 Task: Set the Layer B modulation for the ISDB-T reception parameter to 8-PSK.
Action: Mouse moved to (150, 83)
Screenshot: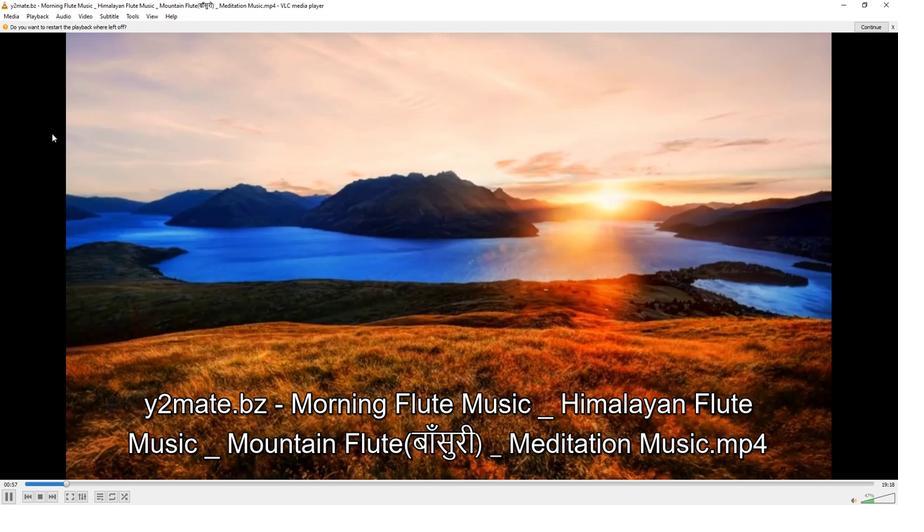 
Action: Mouse pressed left at (150, 83)
Screenshot: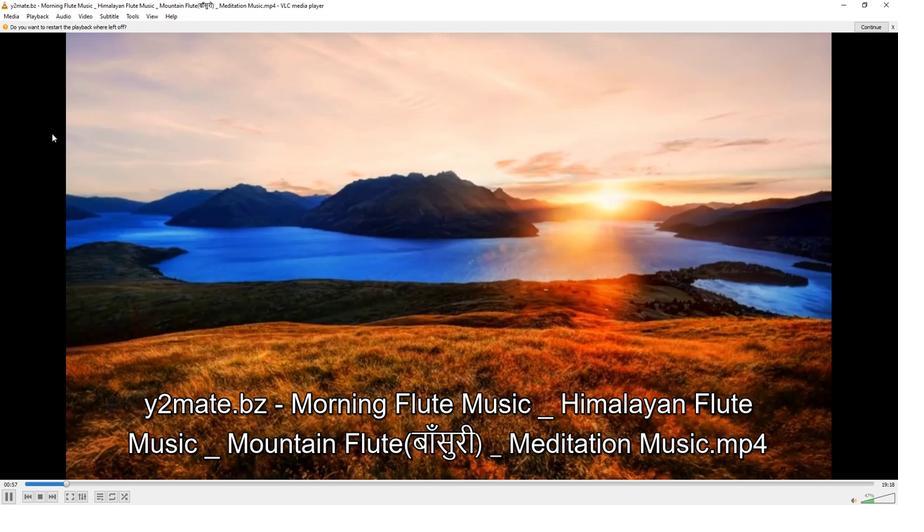 
Action: Mouse moved to (150, 88)
Screenshot: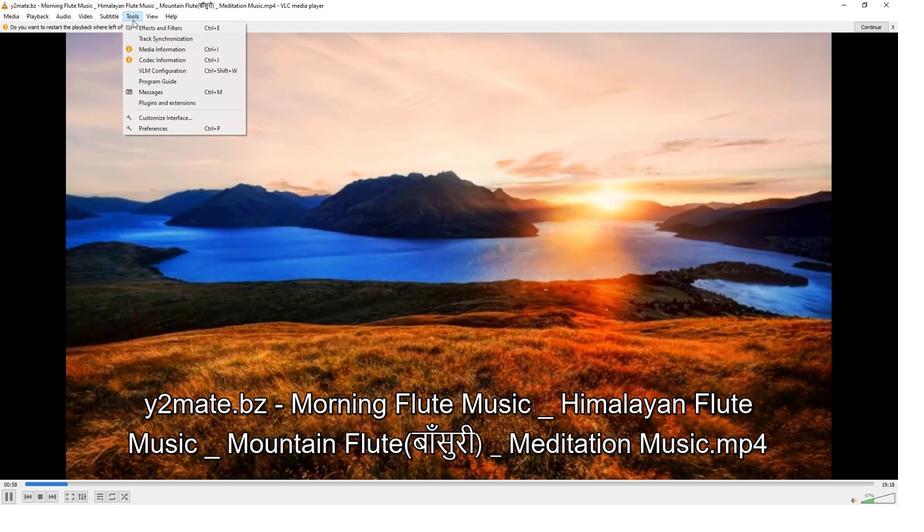 
Action: Mouse pressed left at (150, 88)
Screenshot: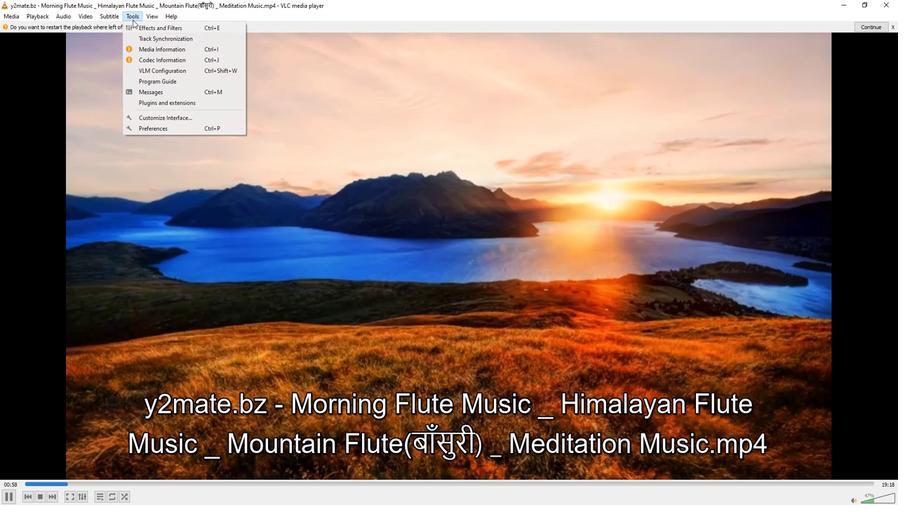 
Action: Mouse moved to (154, 176)
Screenshot: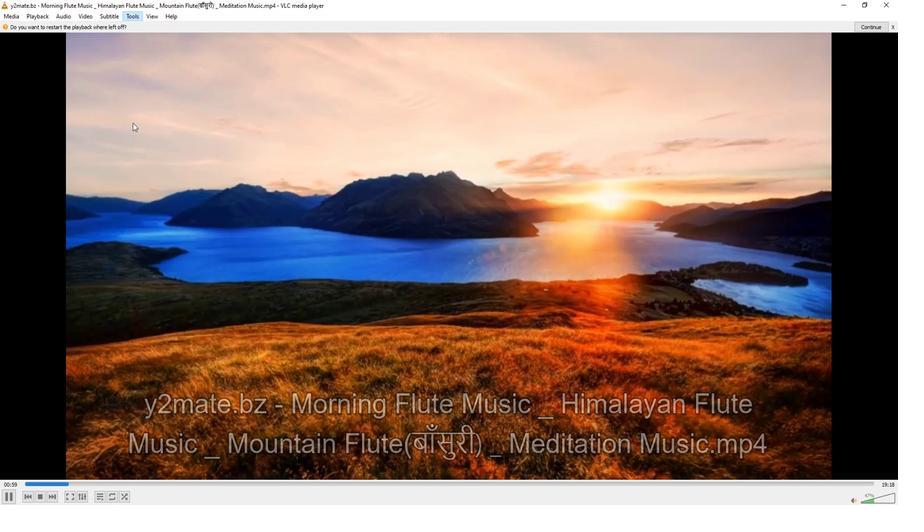 
Action: Mouse pressed left at (154, 176)
Screenshot: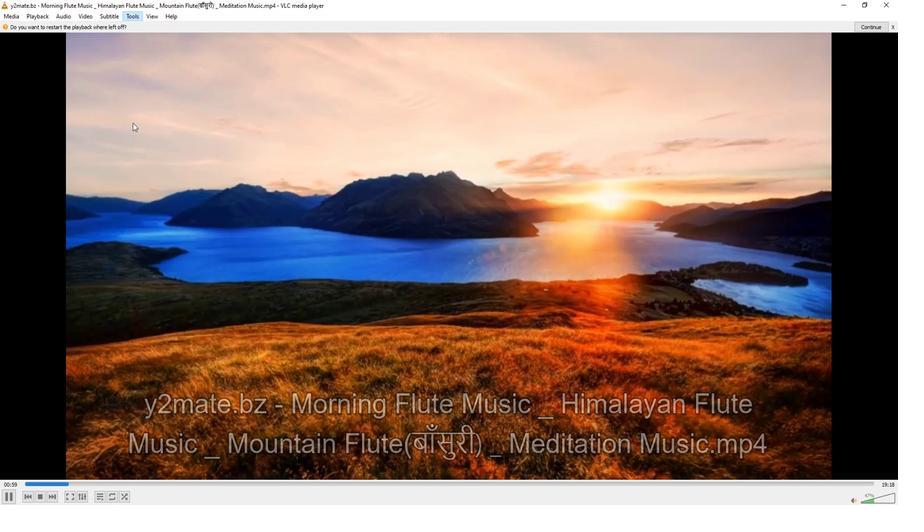 
Action: Mouse moved to (306, 406)
Screenshot: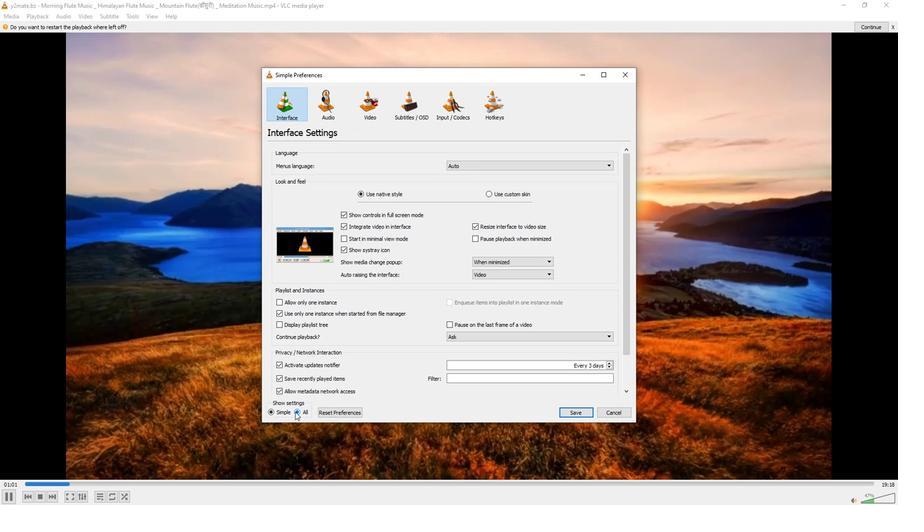 
Action: Mouse pressed left at (306, 406)
Screenshot: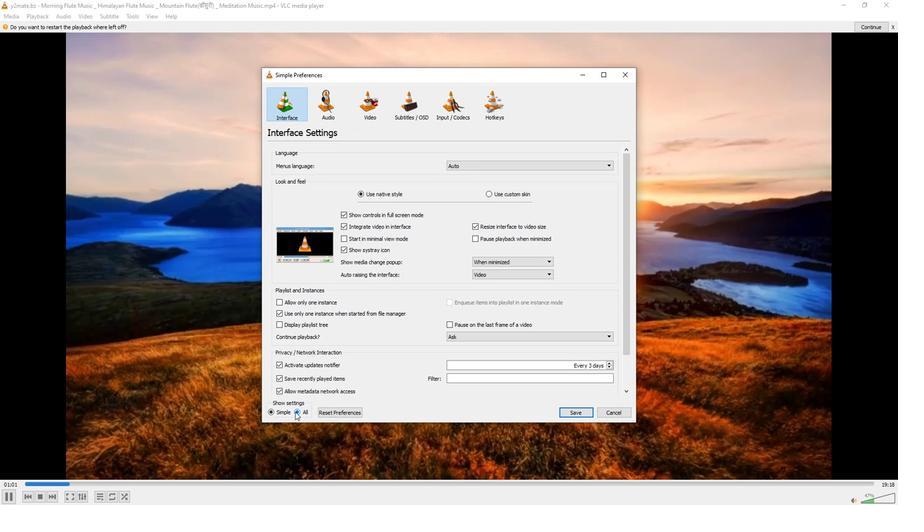
Action: Mouse moved to (294, 278)
Screenshot: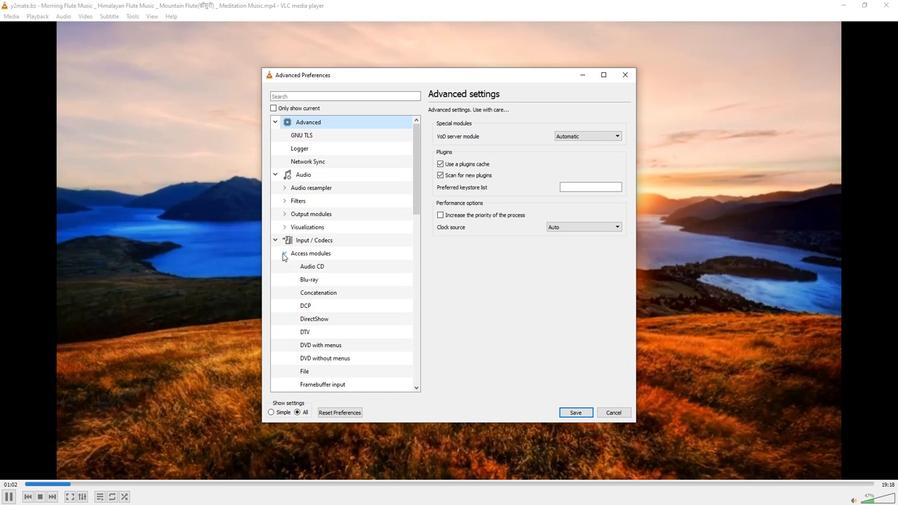 
Action: Mouse pressed left at (294, 278)
Screenshot: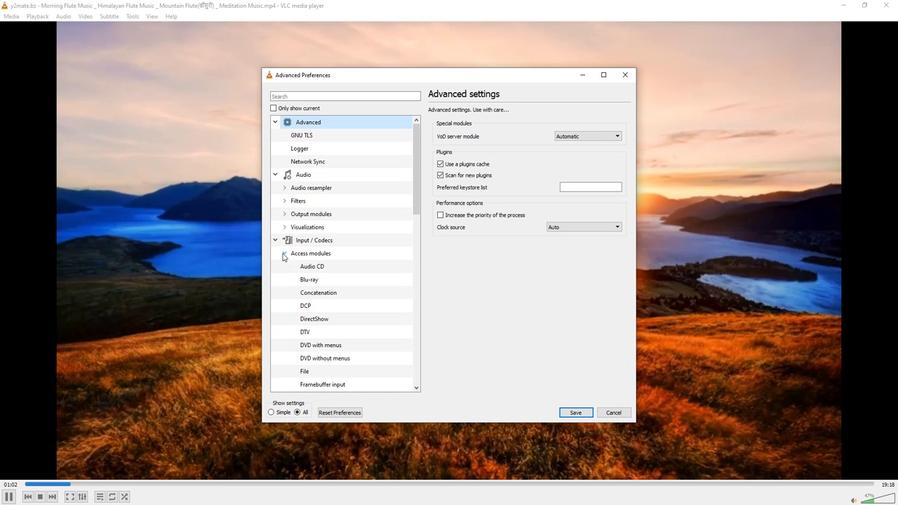 
Action: Mouse moved to (310, 337)
Screenshot: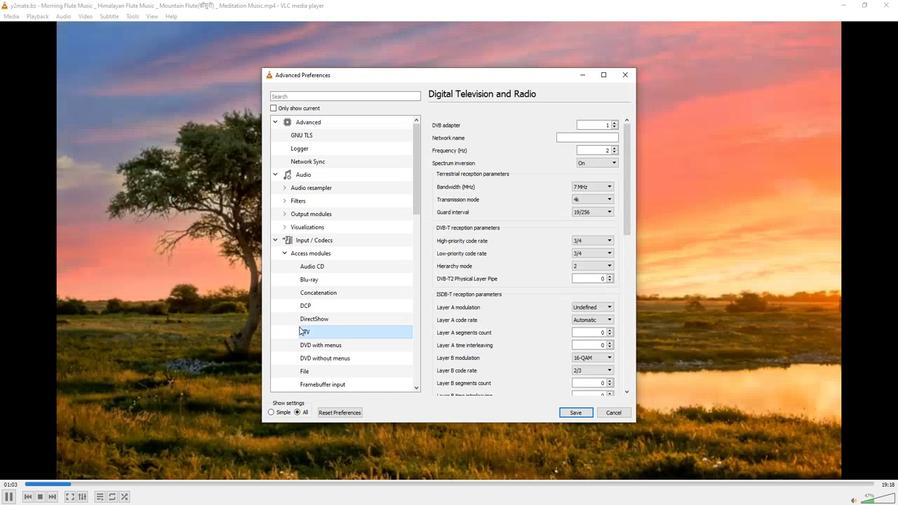 
Action: Mouse pressed left at (310, 337)
Screenshot: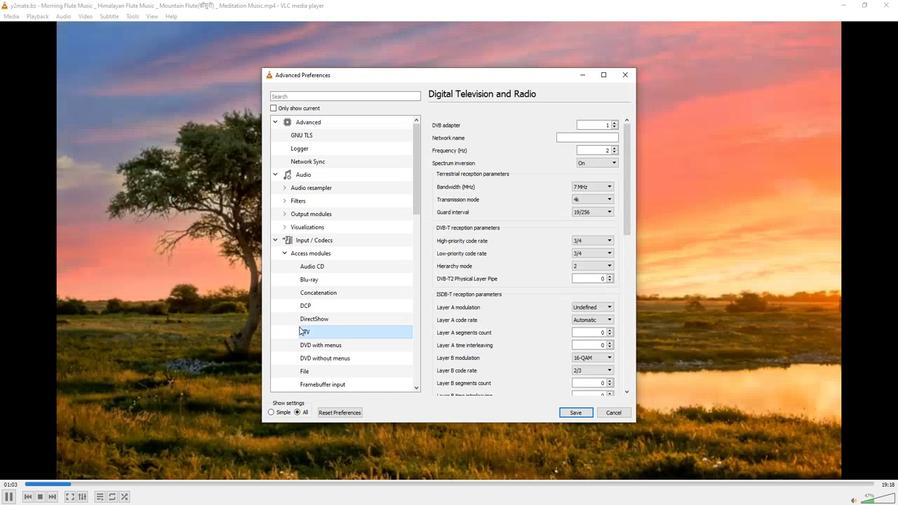 
Action: Mouse moved to (602, 364)
Screenshot: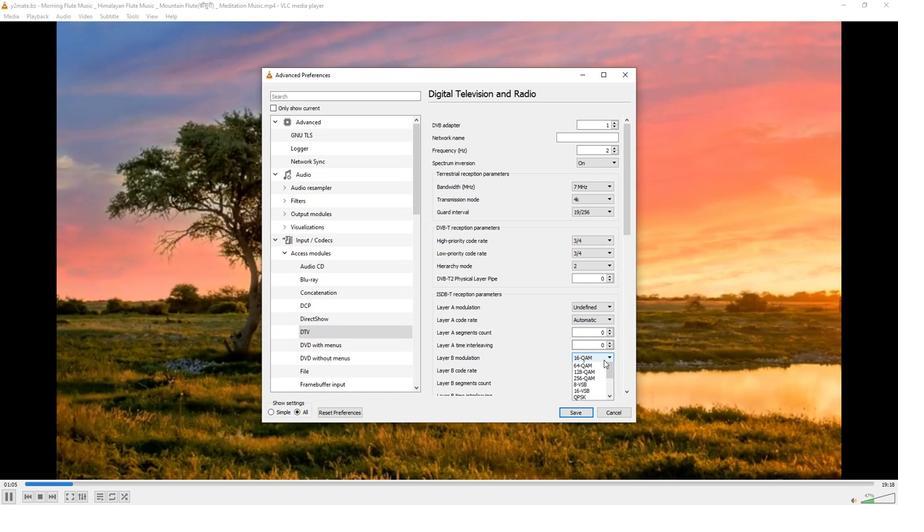 
Action: Mouse pressed left at (602, 364)
Screenshot: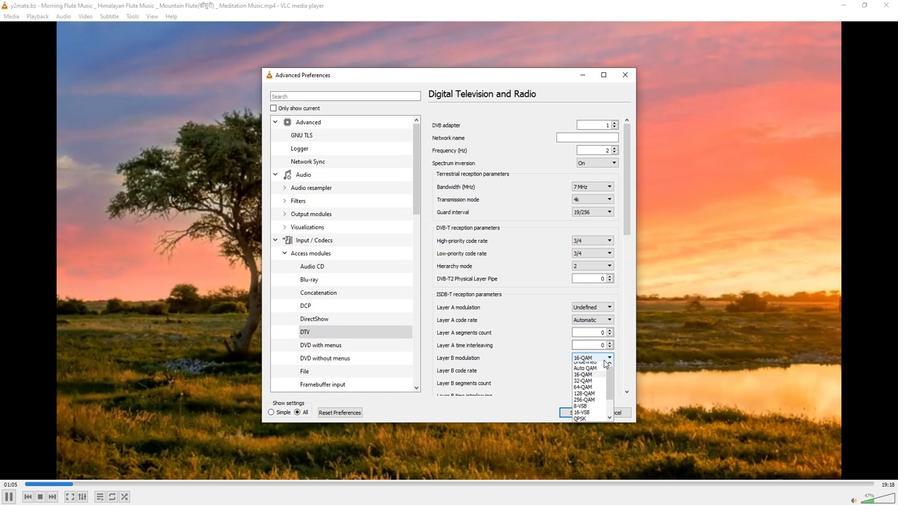 
Action: Mouse moved to (598, 383)
Screenshot: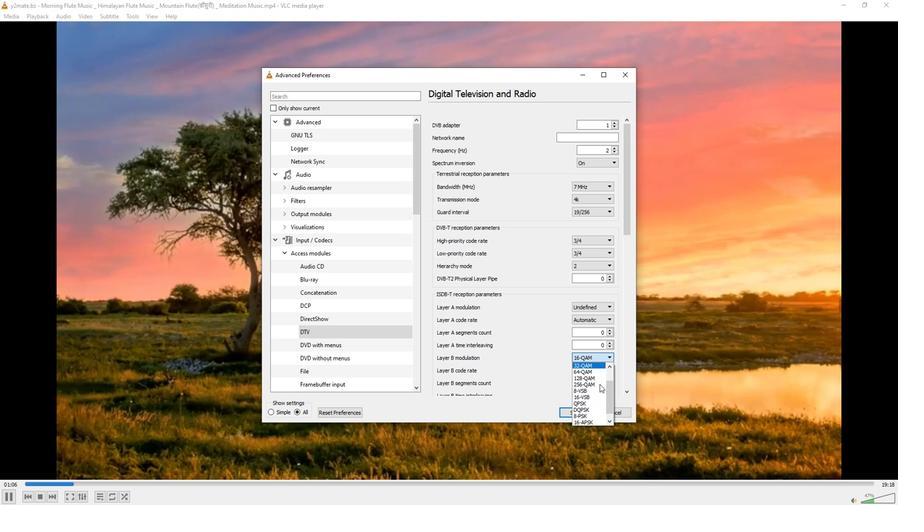 
Action: Mouse scrolled (598, 383) with delta (0, 0)
Screenshot: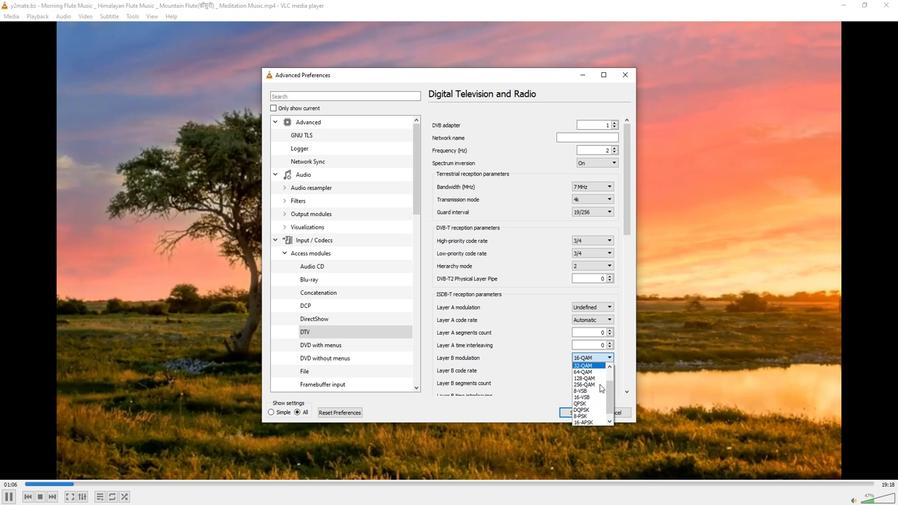 
Action: Mouse scrolled (598, 383) with delta (0, 0)
Screenshot: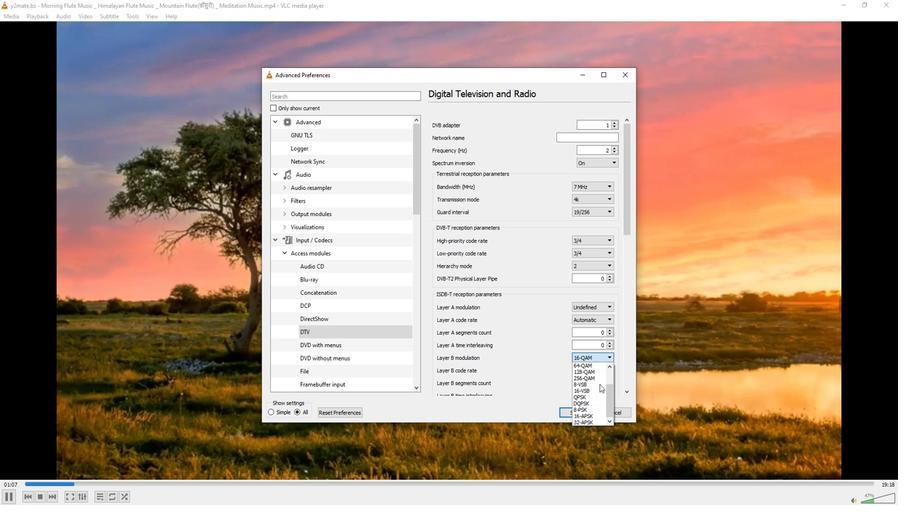 
Action: Mouse scrolled (598, 383) with delta (0, 0)
Screenshot: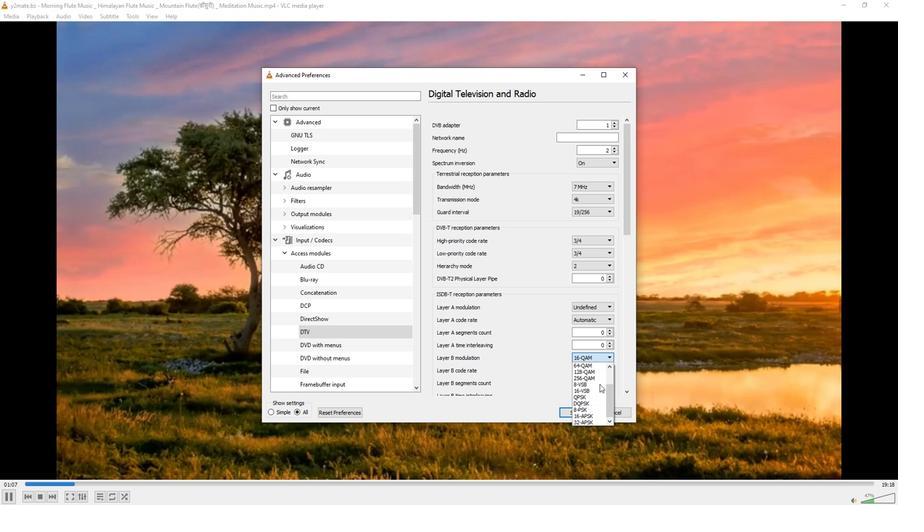 
Action: Mouse moved to (591, 403)
Screenshot: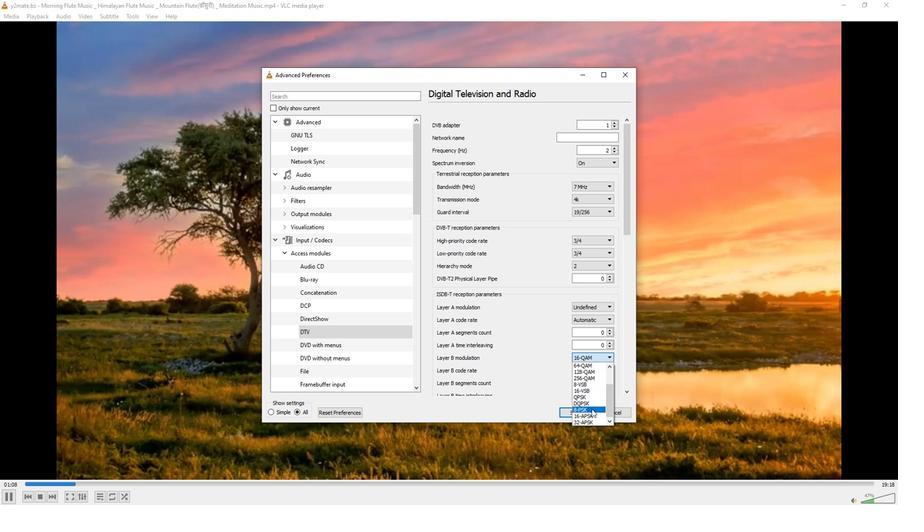
Action: Mouse pressed left at (591, 403)
Screenshot: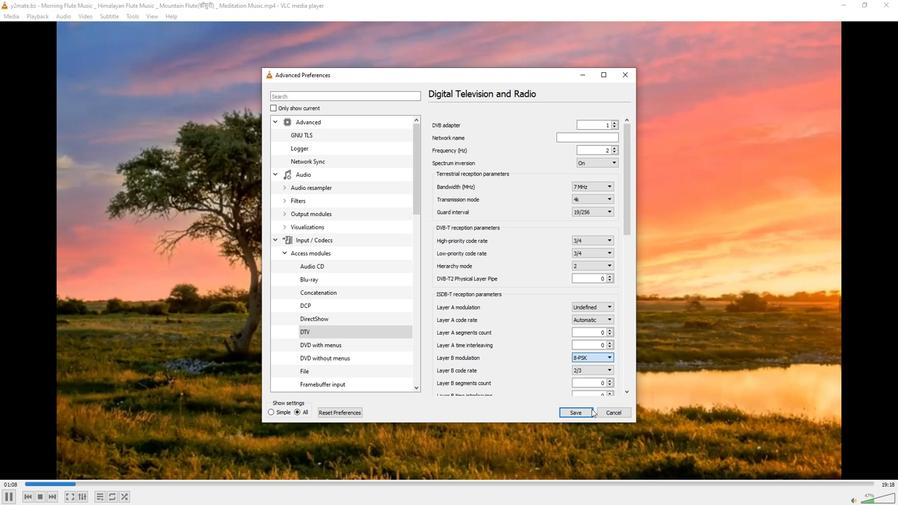 
Action: Mouse moved to (539, 385)
Screenshot: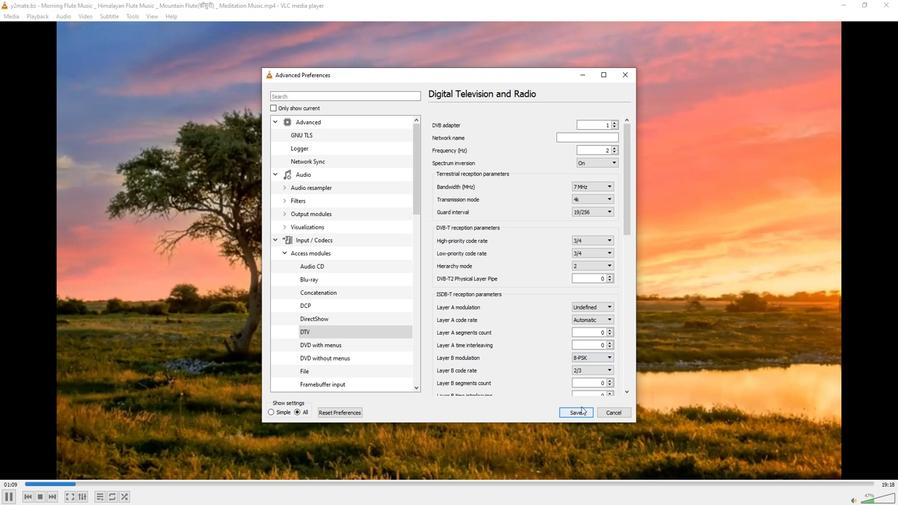 
